 Task: Create a rule from the Agile list, Priority changed -> Complete task in the project TruTech if Priority Cleared then Complete Task.
Action: Mouse moved to (48, 342)
Screenshot: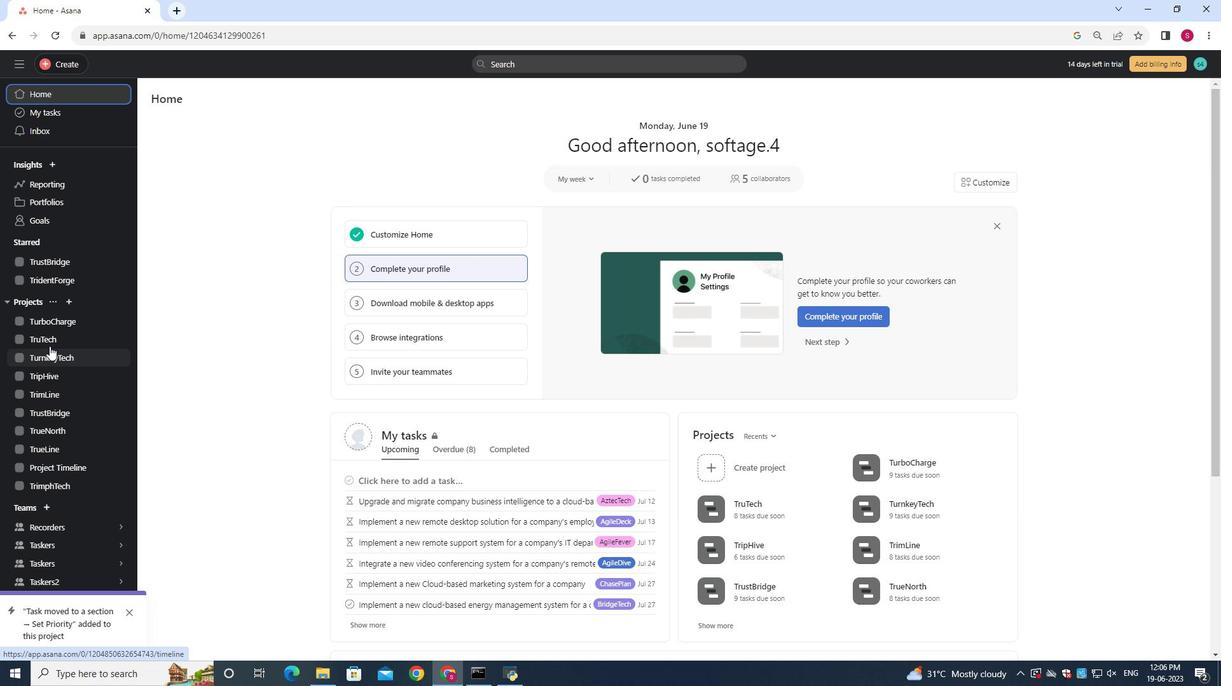
Action: Mouse pressed left at (48, 342)
Screenshot: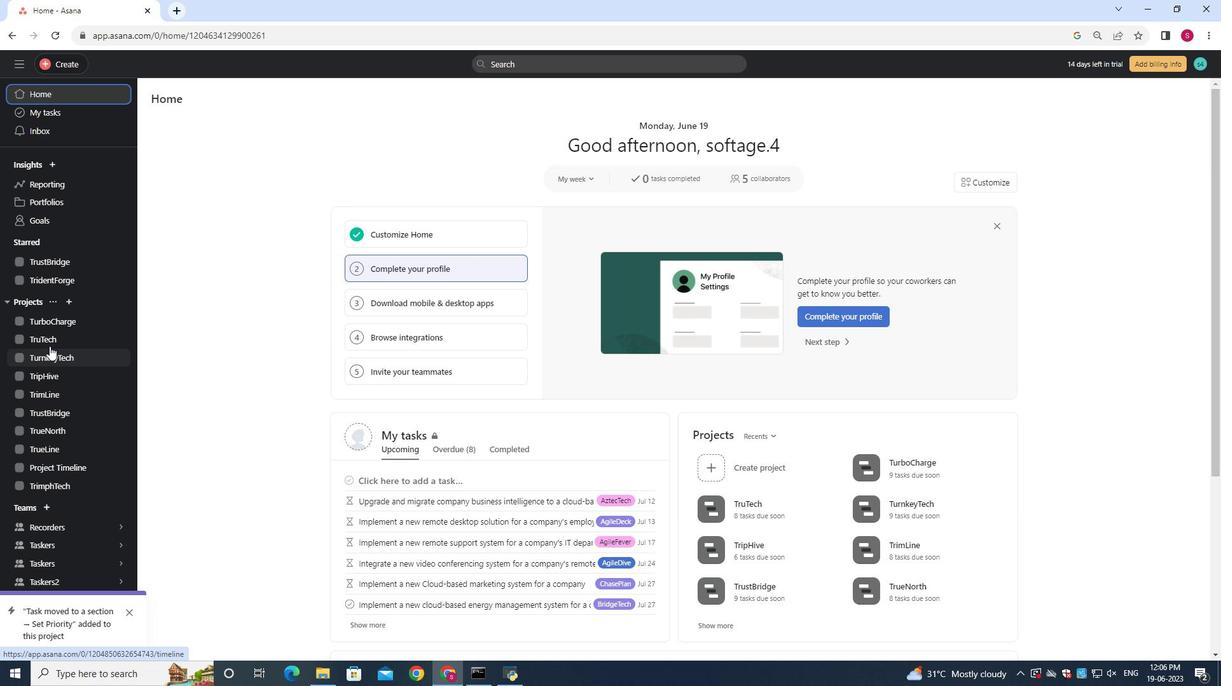 
Action: Mouse moved to (1172, 99)
Screenshot: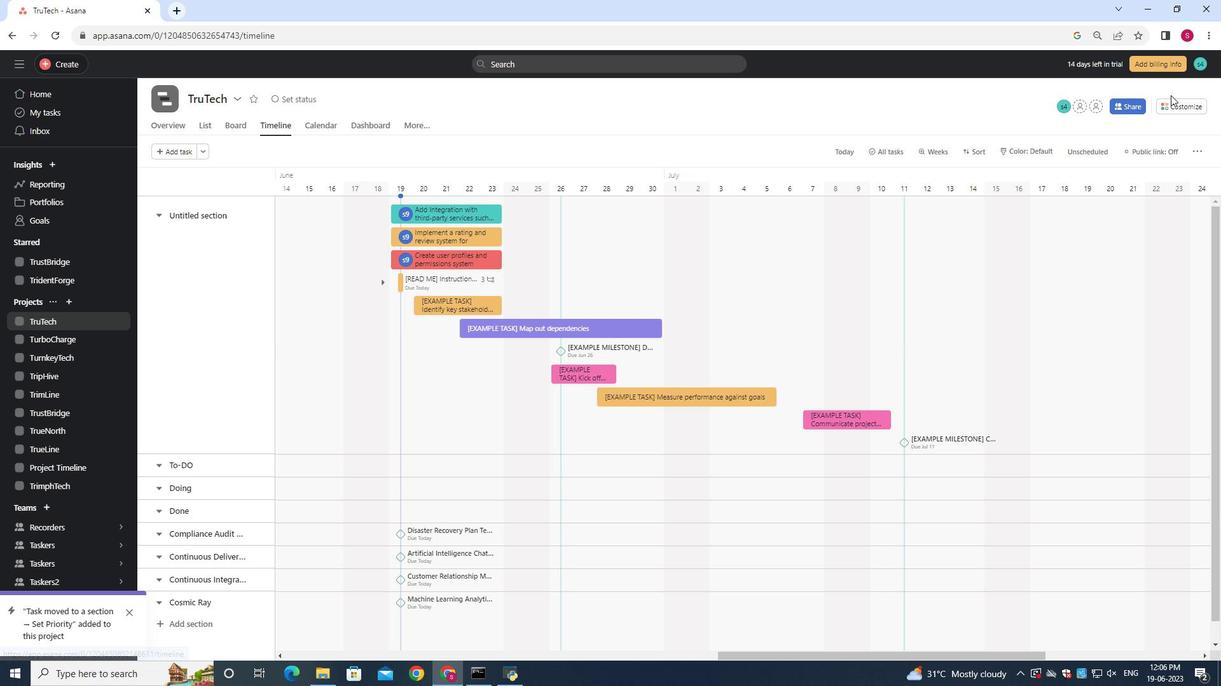 
Action: Mouse pressed left at (1172, 99)
Screenshot: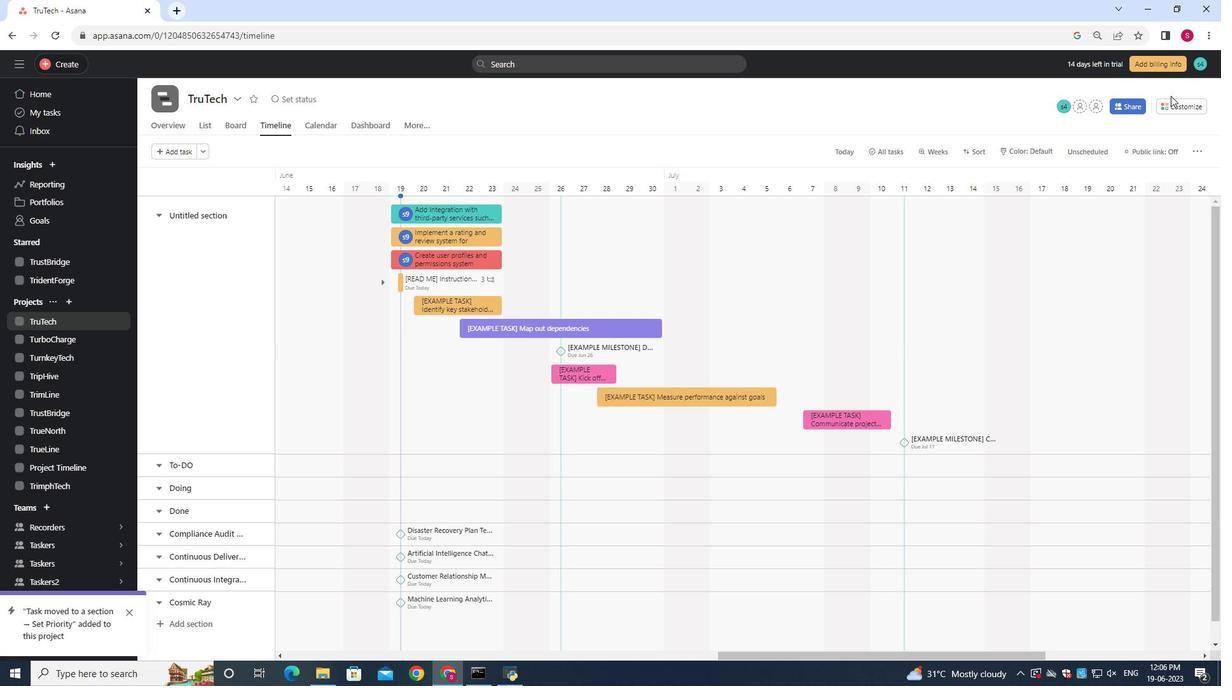
Action: Mouse moved to (976, 294)
Screenshot: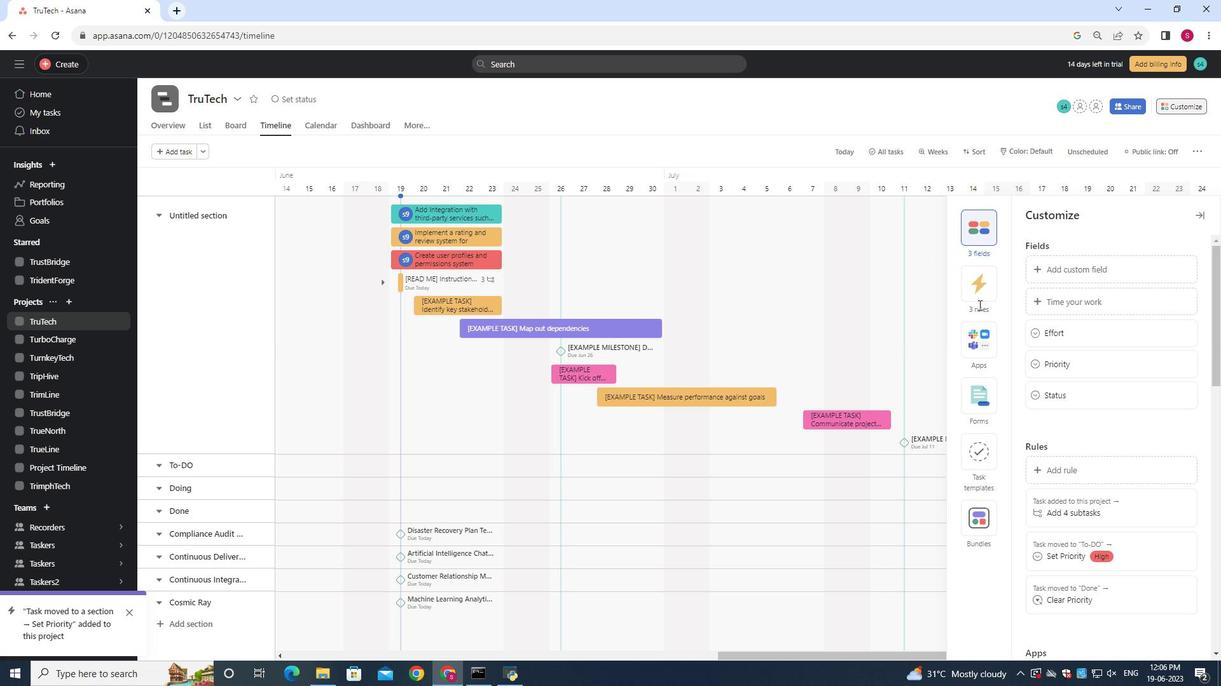 
Action: Mouse pressed left at (976, 294)
Screenshot: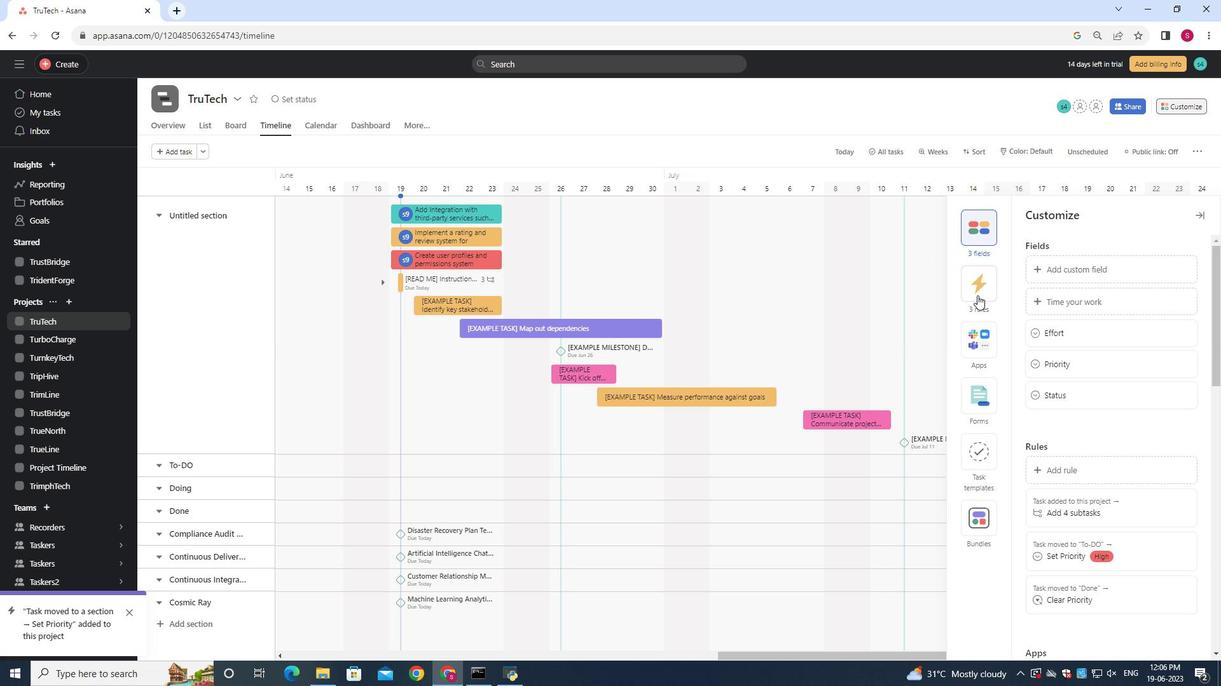 
Action: Mouse moved to (1069, 270)
Screenshot: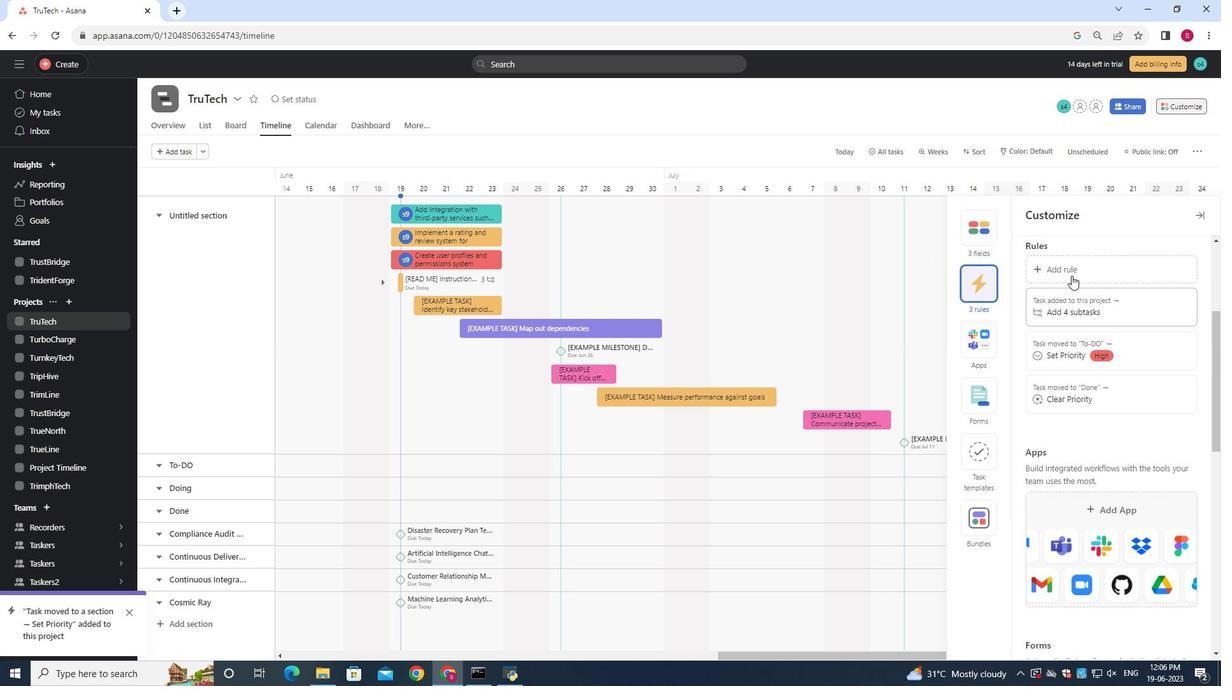 
Action: Mouse pressed left at (1069, 270)
Screenshot: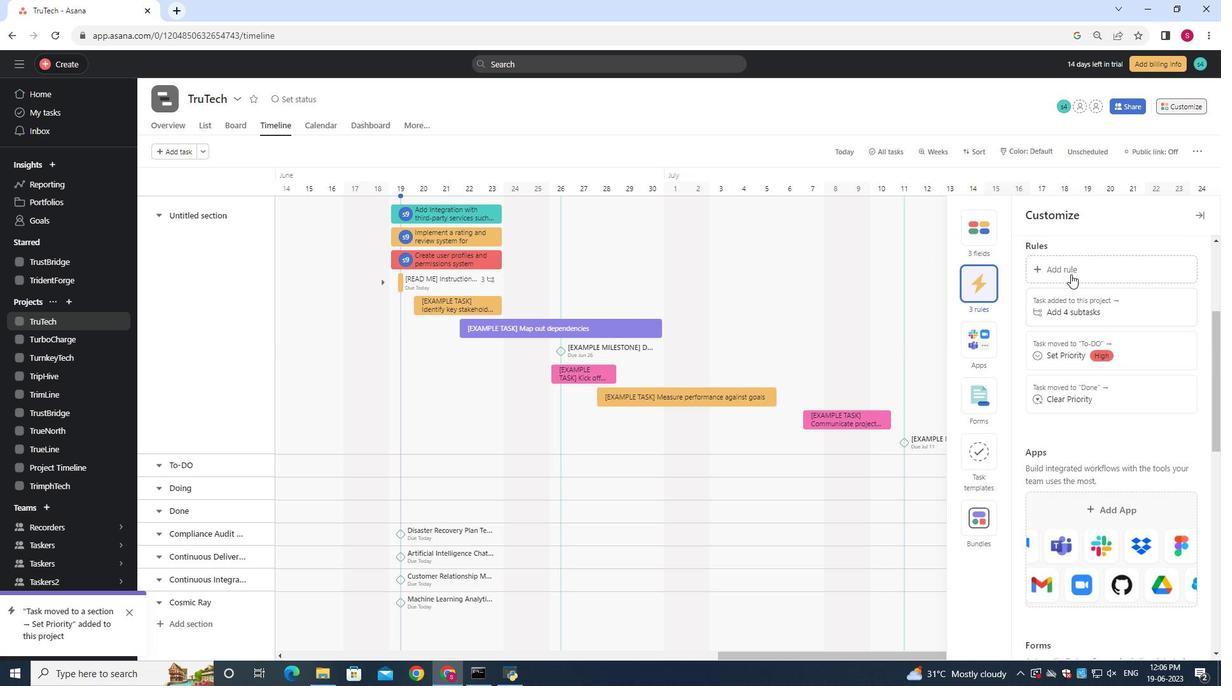 
Action: Mouse moved to (303, 183)
Screenshot: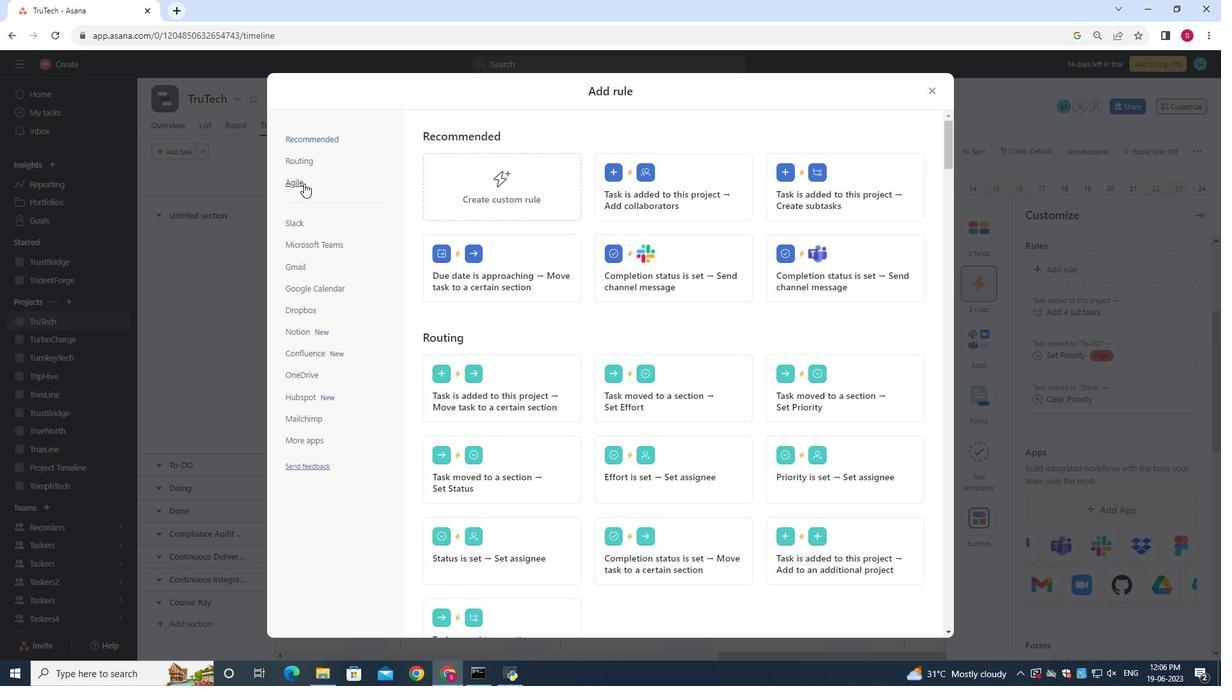 
Action: Mouse pressed left at (303, 183)
Screenshot: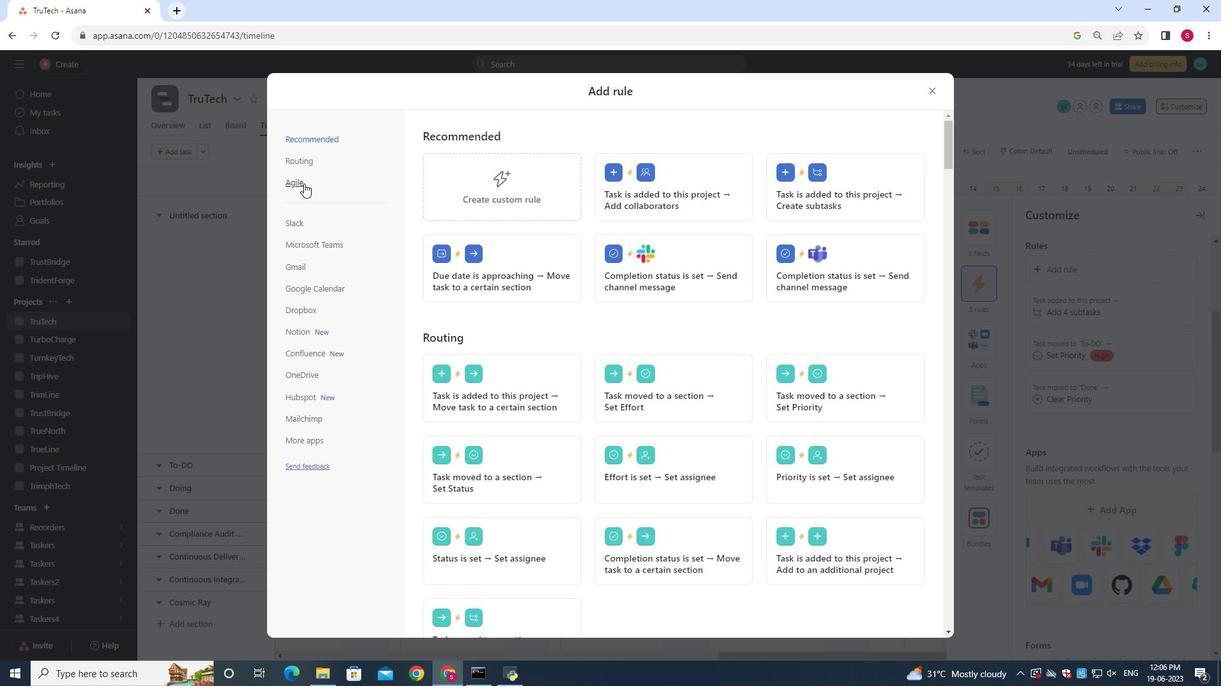 
Action: Mouse moved to (811, 191)
Screenshot: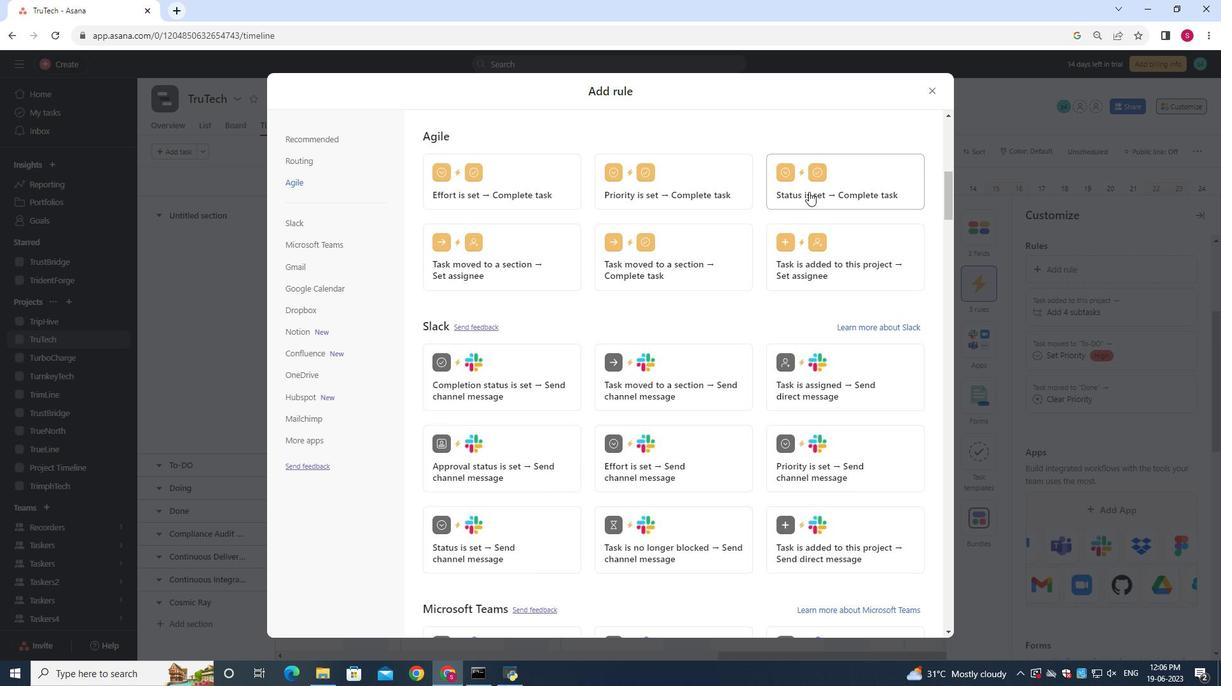 
Action: Mouse pressed left at (811, 191)
Screenshot: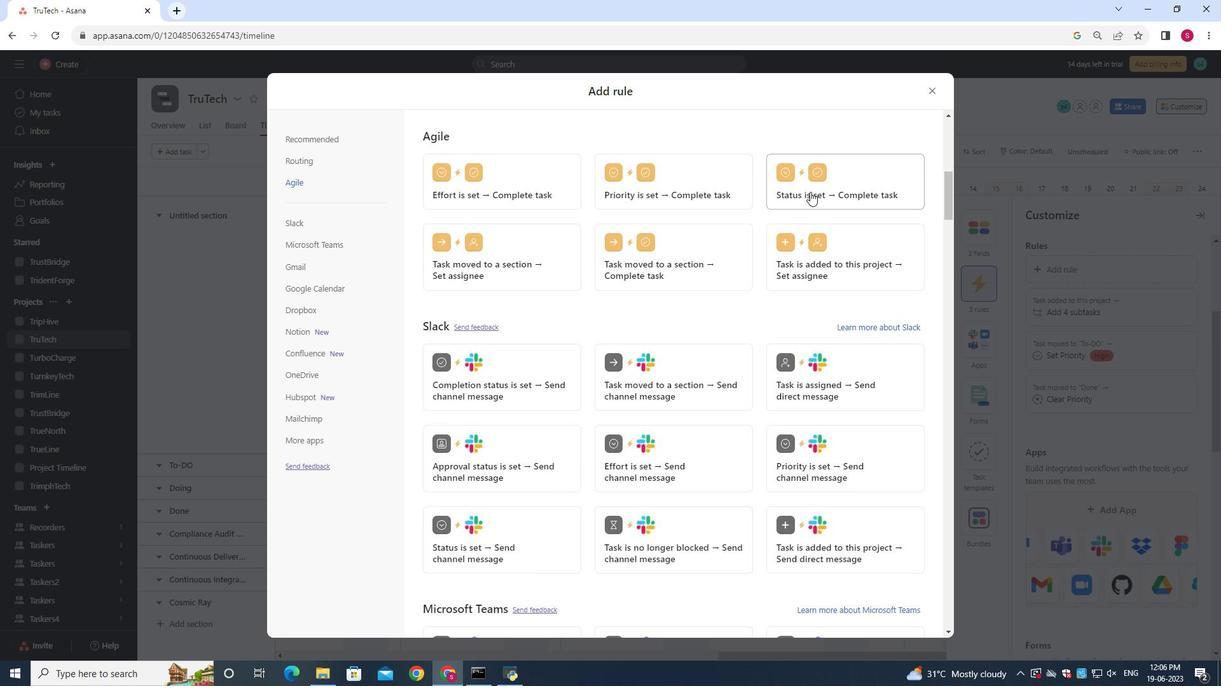 
Action: Mouse moved to (771, 209)
Screenshot: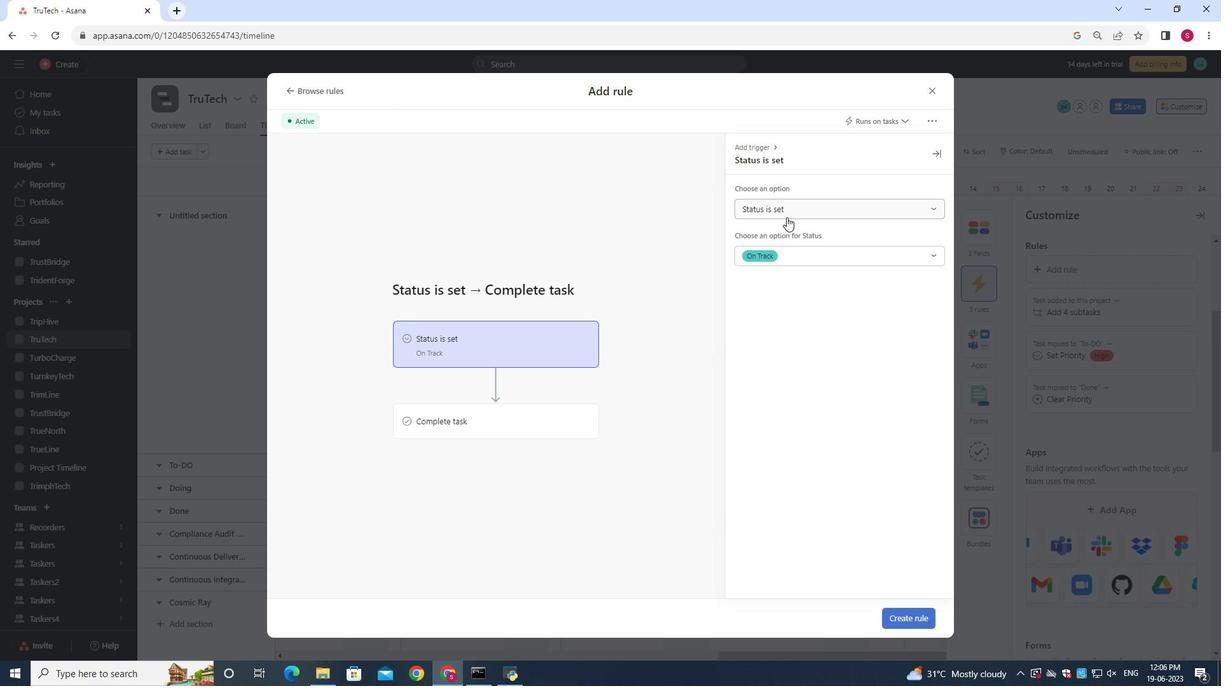 
Action: Mouse pressed left at (771, 209)
Screenshot: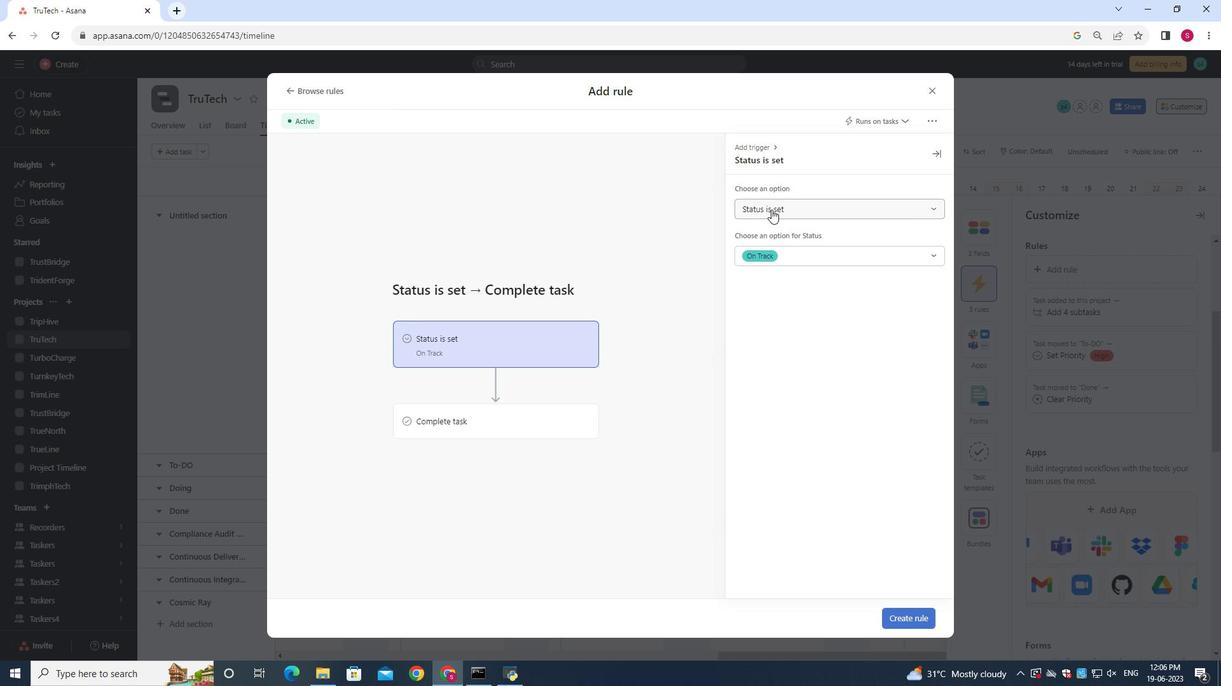 
Action: Mouse moved to (773, 252)
Screenshot: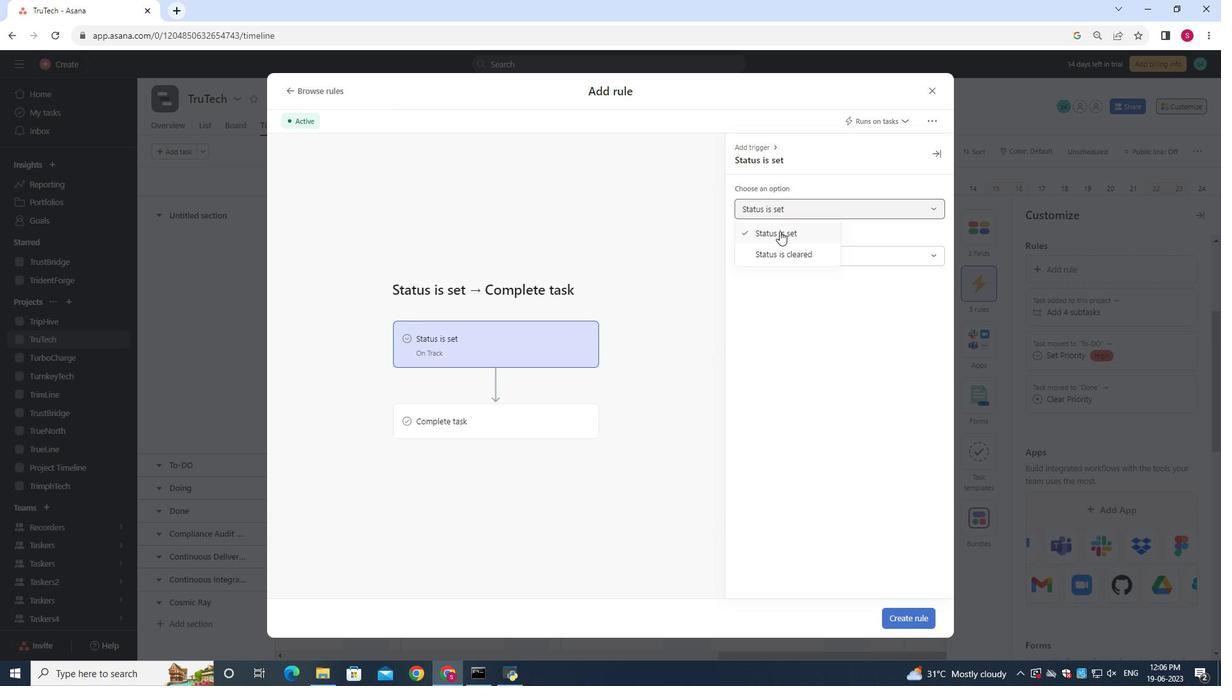 
Action: Mouse pressed left at (773, 252)
Screenshot: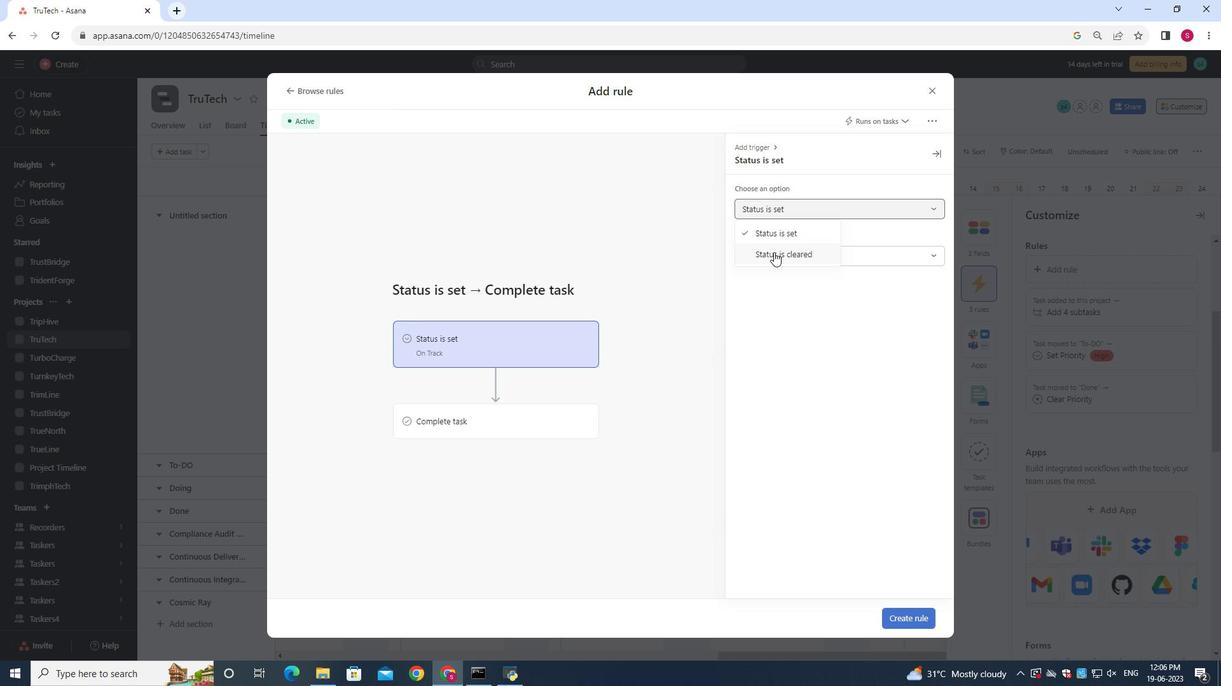 
Action: Mouse moved to (510, 396)
Screenshot: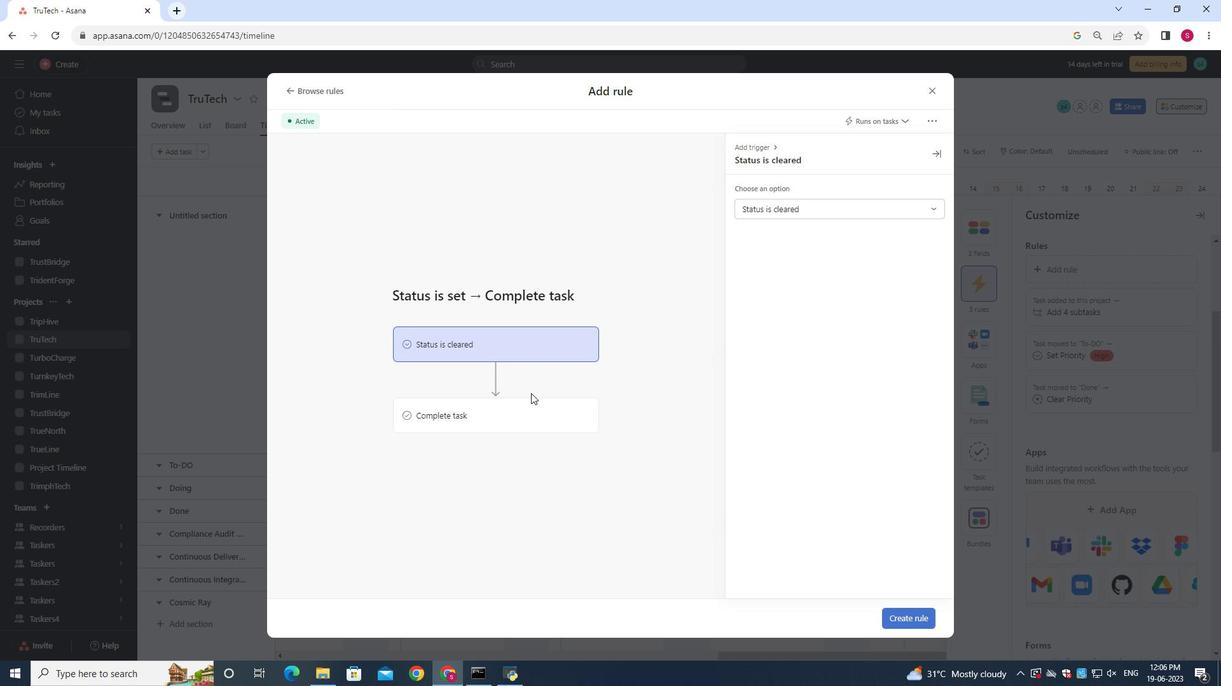 
Action: Mouse pressed left at (510, 396)
Screenshot: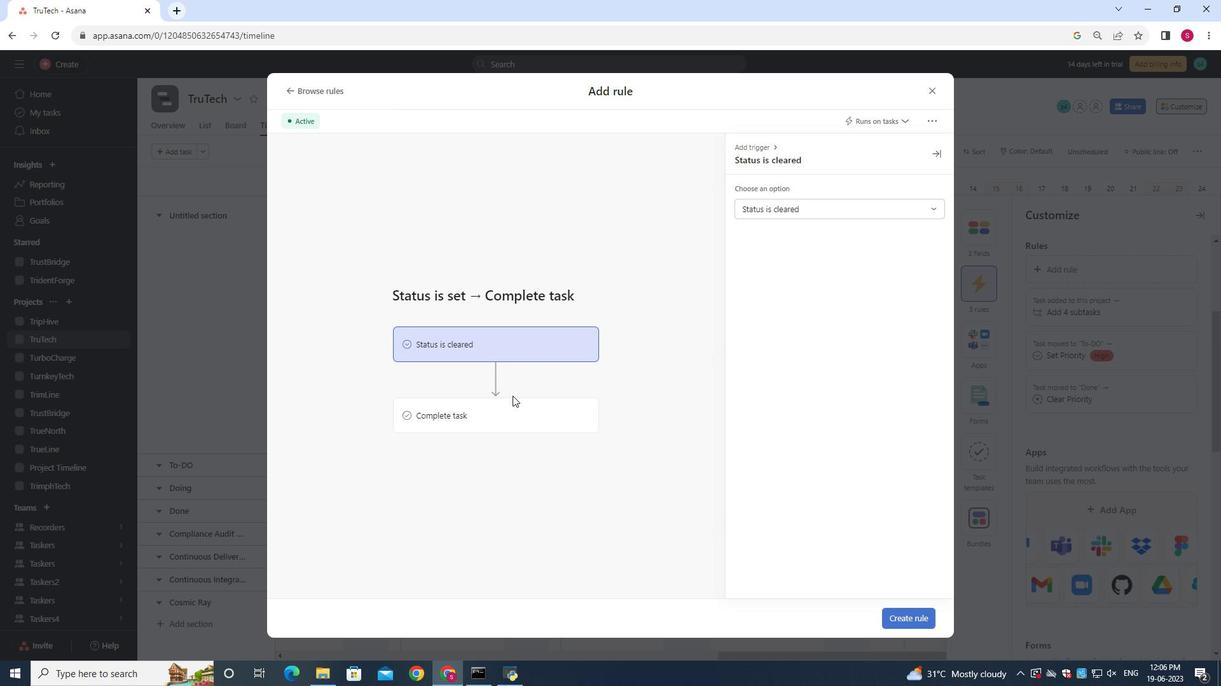 
Action: Mouse moved to (579, 416)
Screenshot: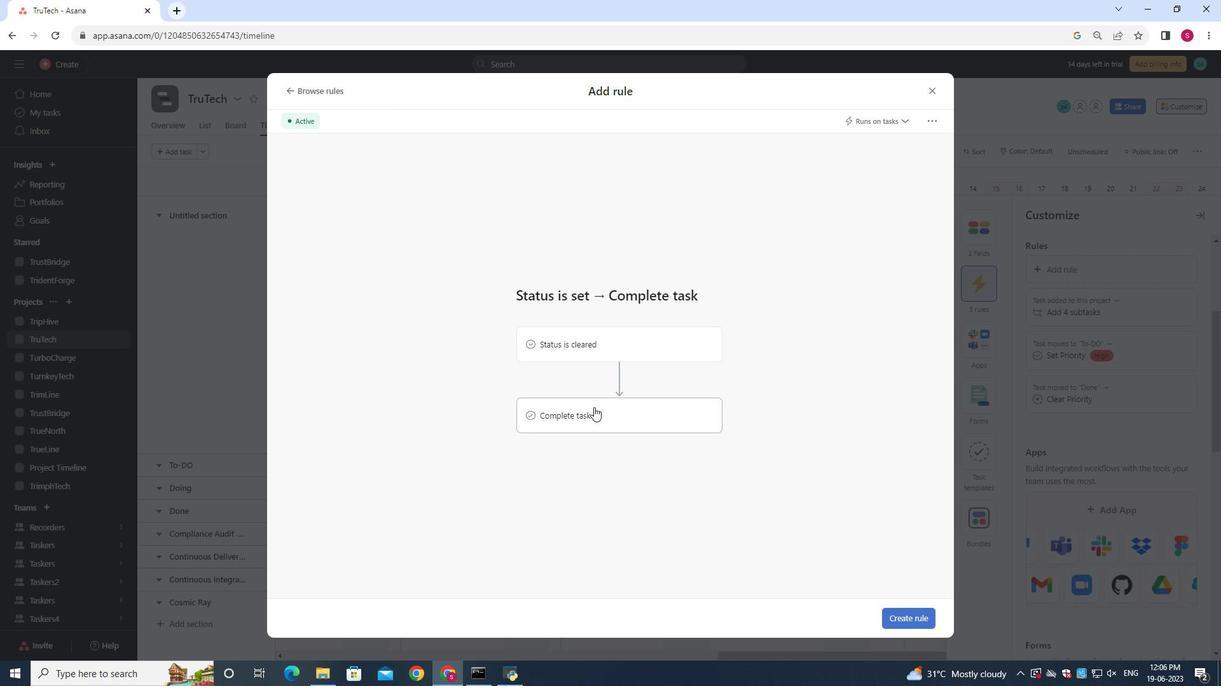
Action: Mouse pressed left at (579, 416)
Screenshot: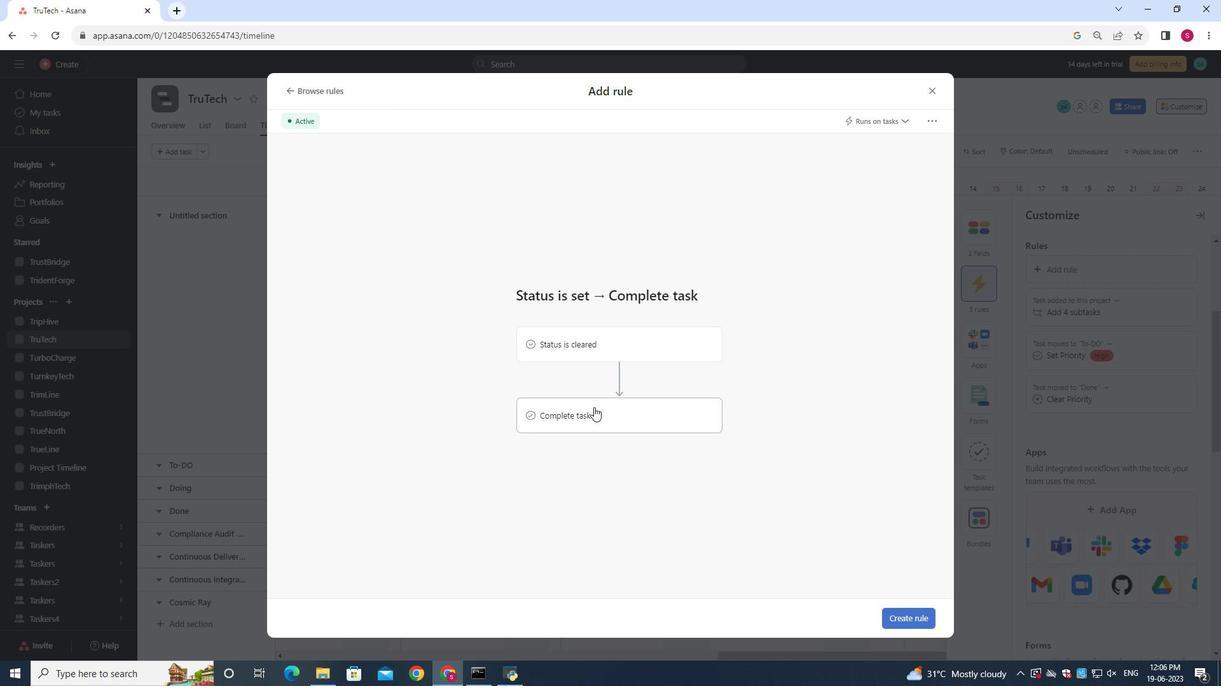 
Action: Mouse moved to (816, 216)
Screenshot: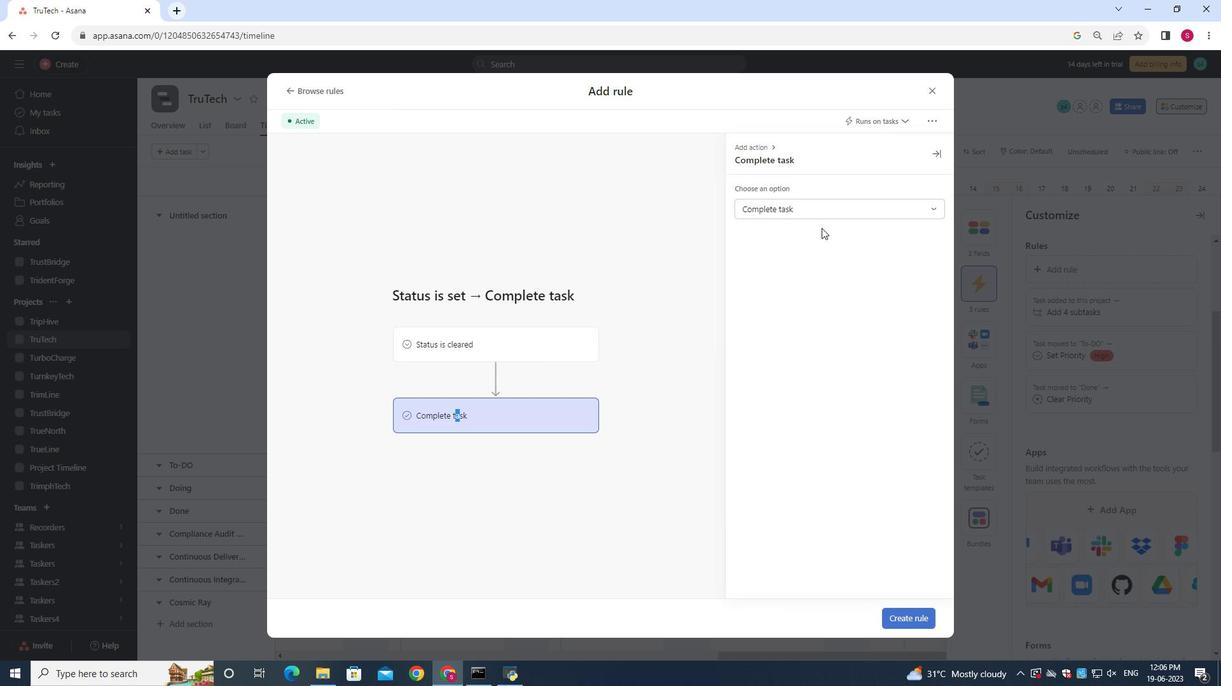 
Action: Mouse pressed left at (816, 216)
Screenshot: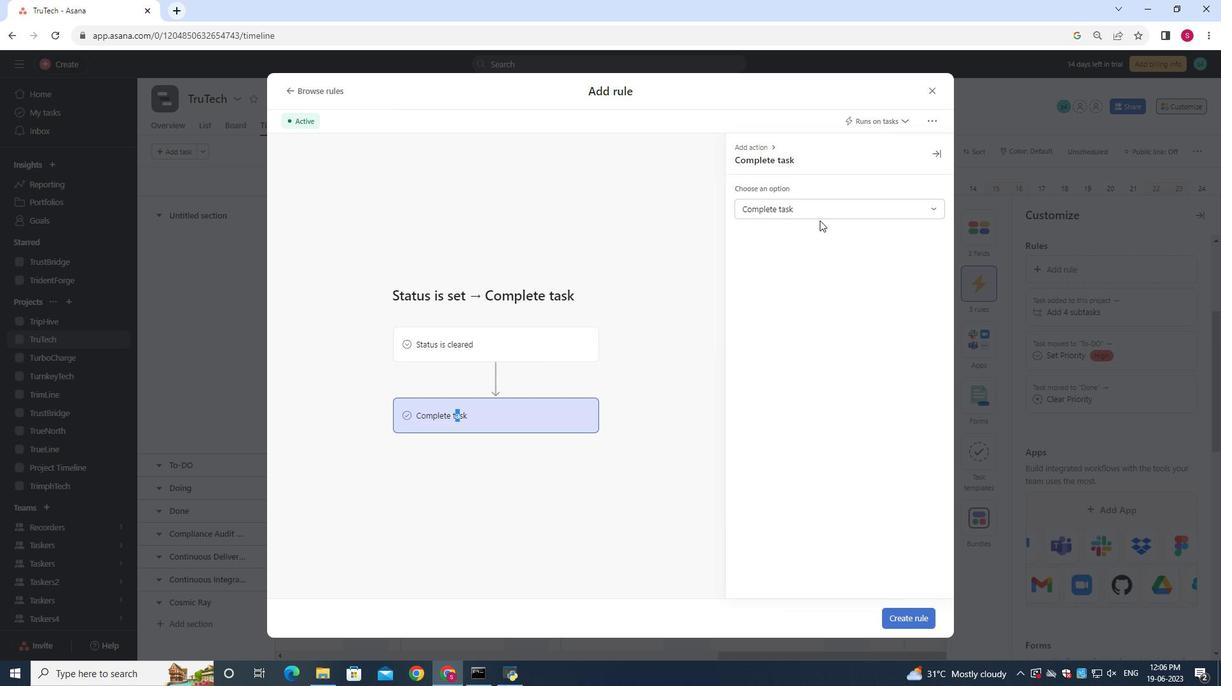 
Action: Mouse moved to (772, 235)
Screenshot: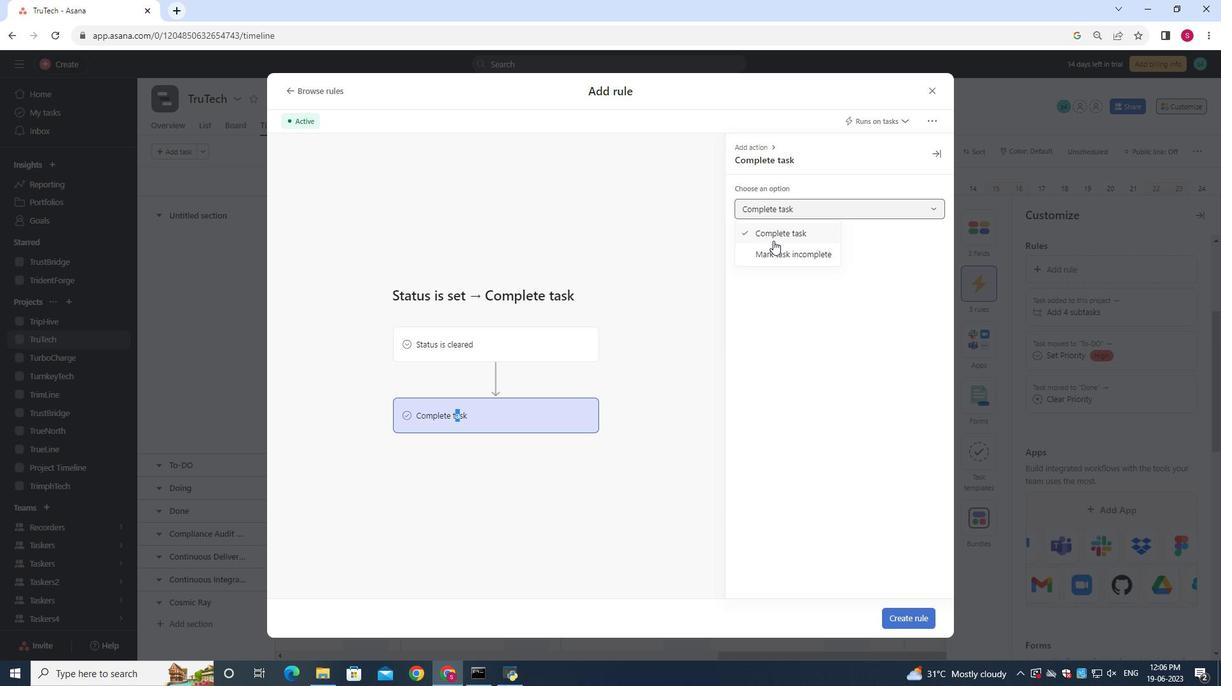 
Action: Mouse pressed left at (772, 235)
Screenshot: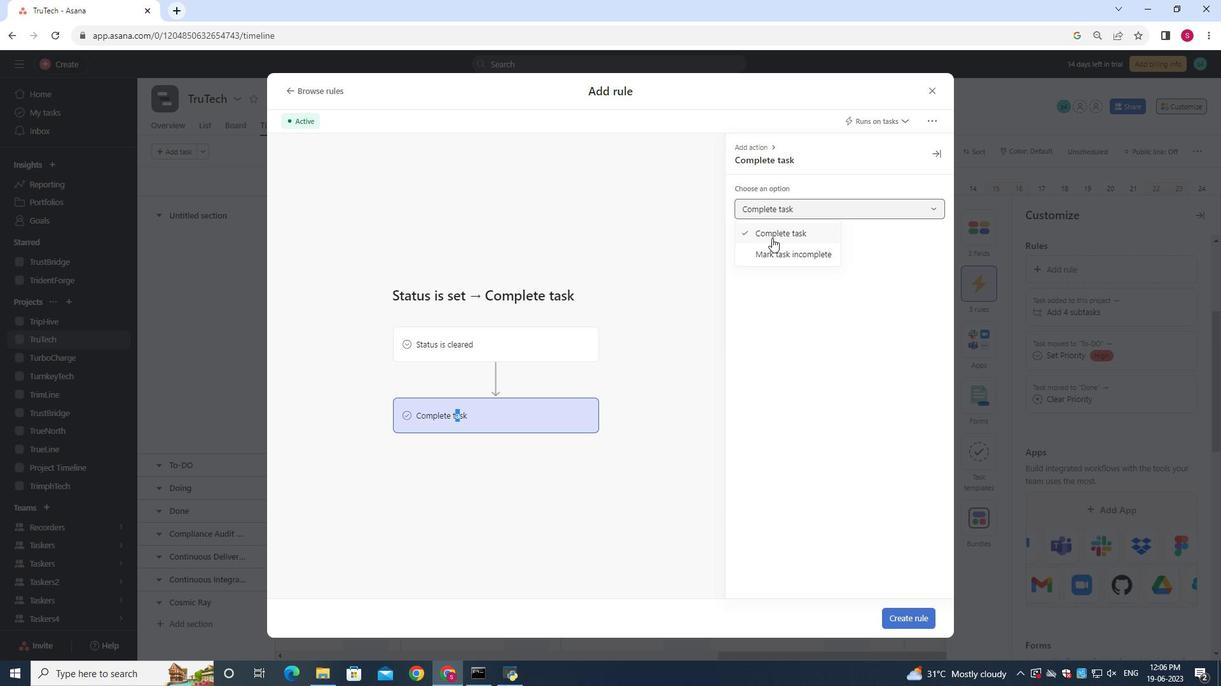 
Action: Mouse moved to (901, 614)
Screenshot: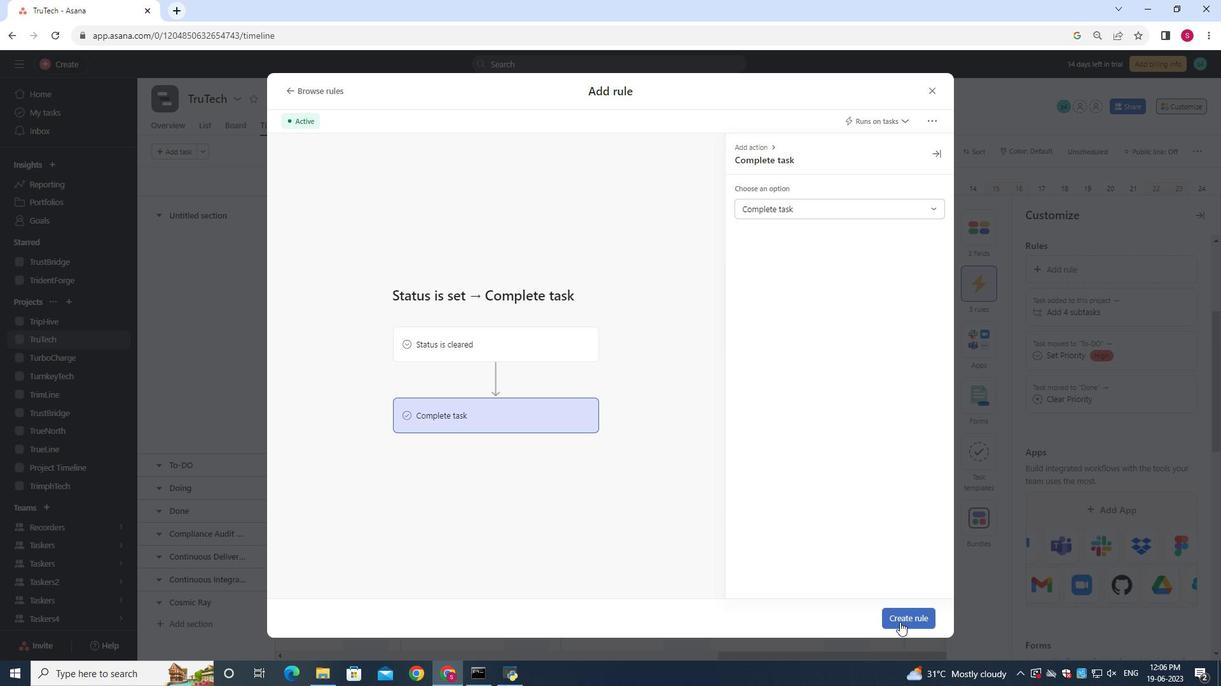 
Action: Mouse pressed left at (901, 614)
Screenshot: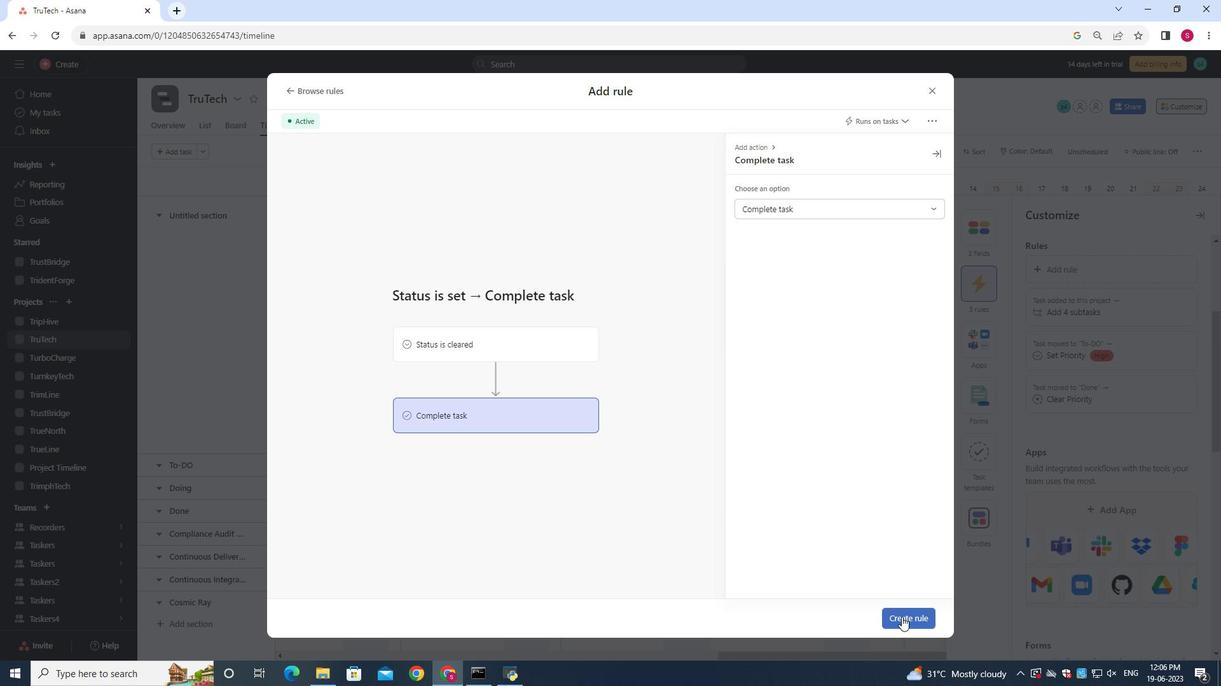 
Action: Mouse moved to (747, 289)
Screenshot: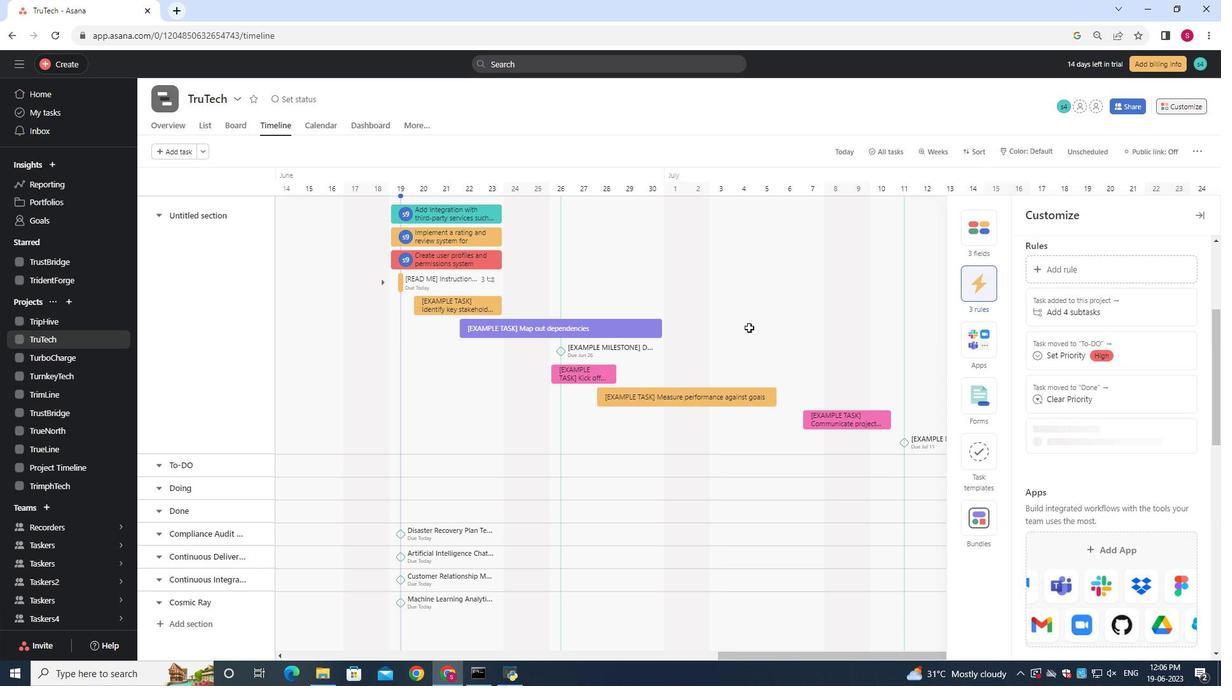 
